 Task: Click New Customer and Set the Pnone to "(555) 555-1234" while find customer
Action: Mouse moved to (165, 22)
Screenshot: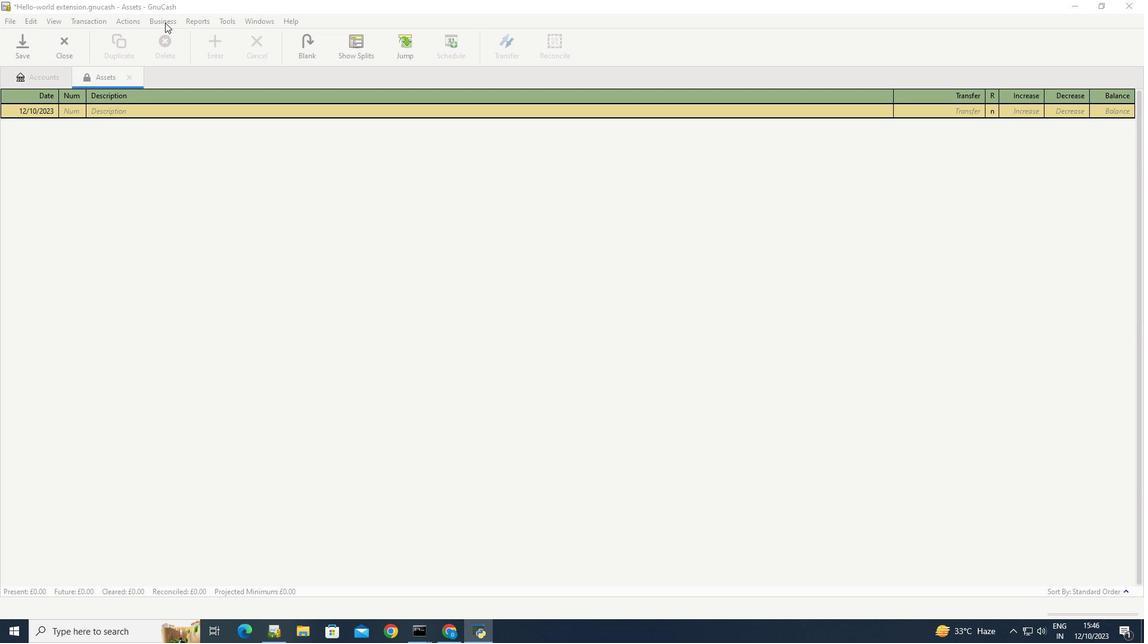 
Action: Mouse pressed left at (165, 22)
Screenshot: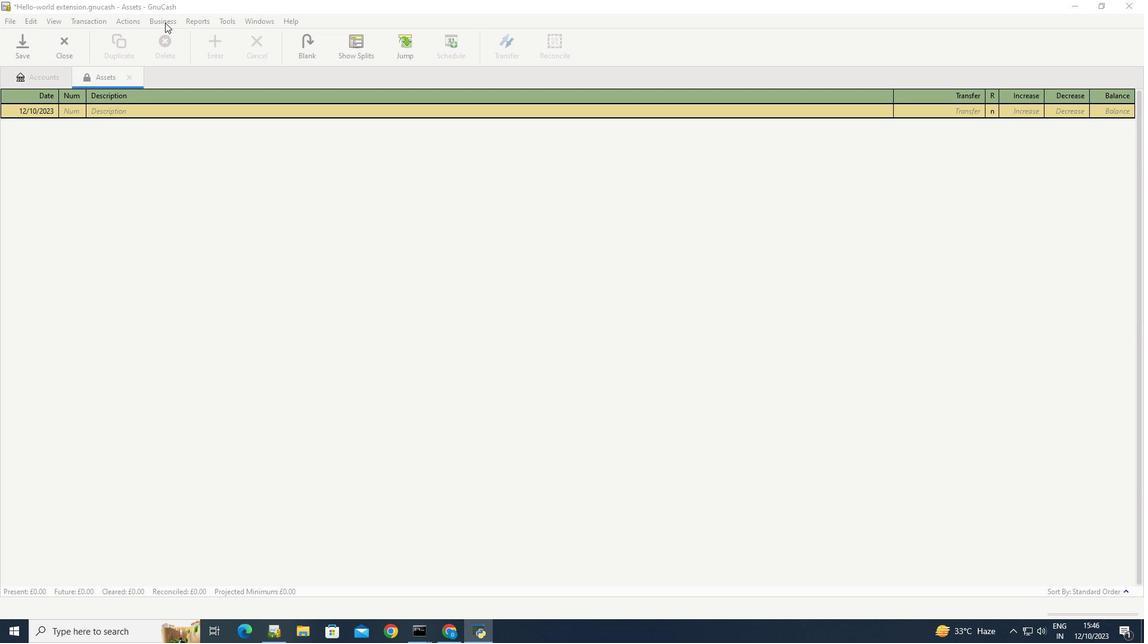 
Action: Mouse moved to (314, 66)
Screenshot: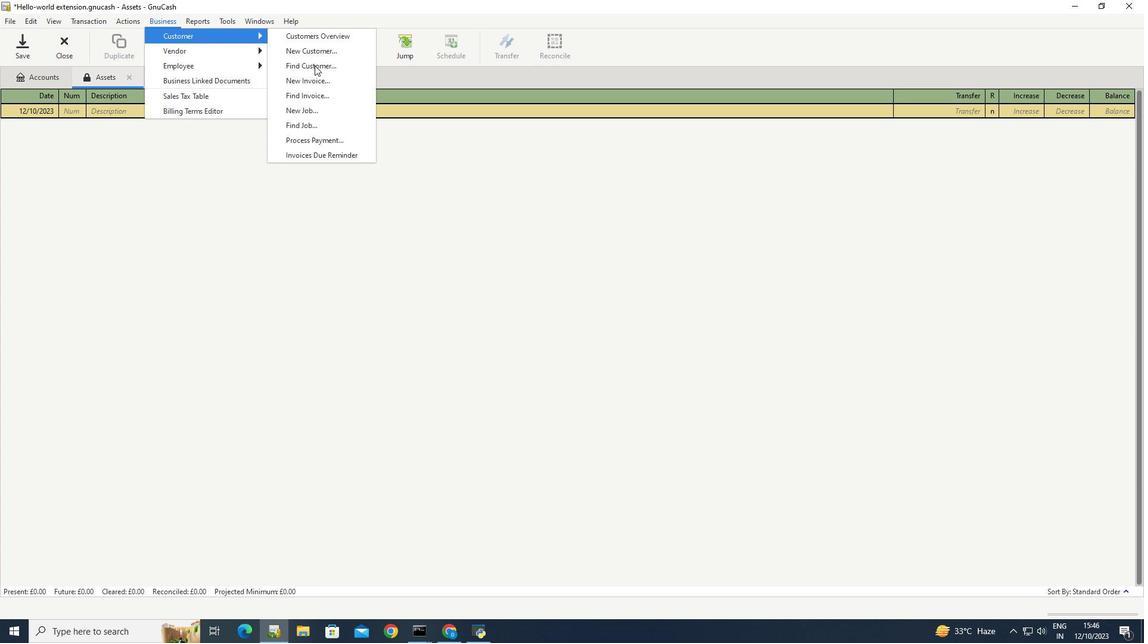 
Action: Mouse pressed left at (314, 66)
Screenshot: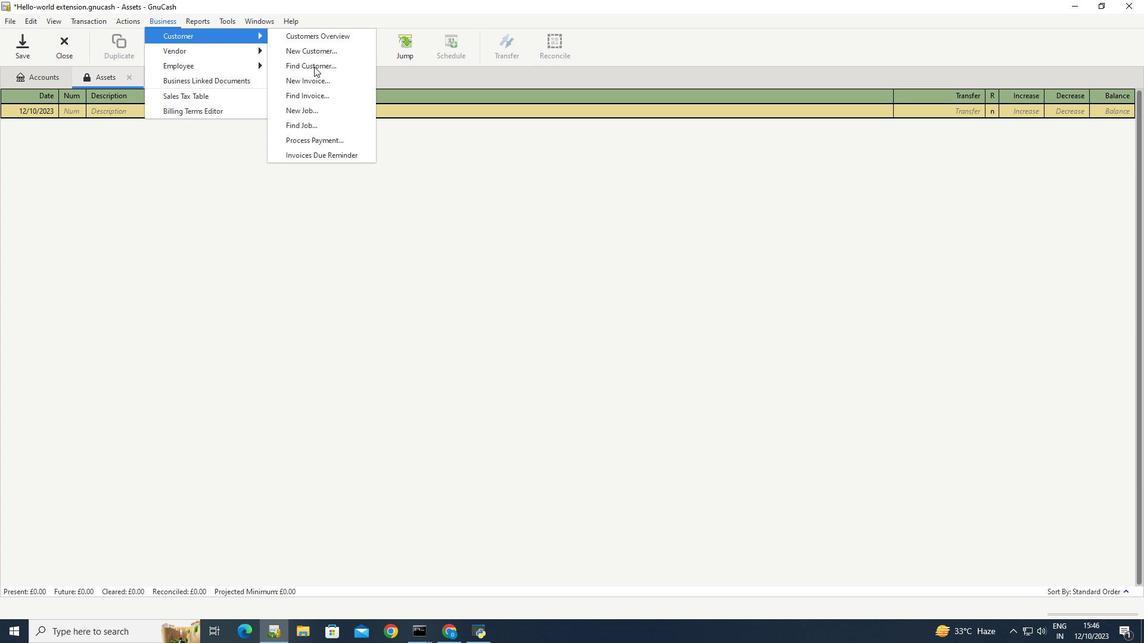 
Action: Mouse moved to (591, 410)
Screenshot: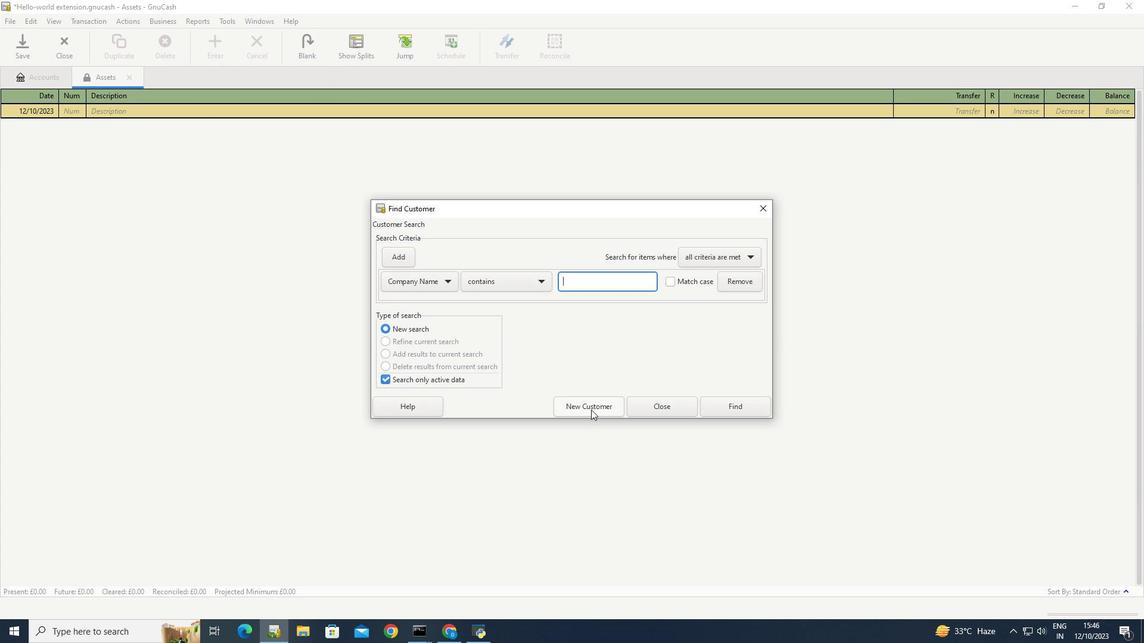 
Action: Mouse pressed left at (591, 410)
Screenshot: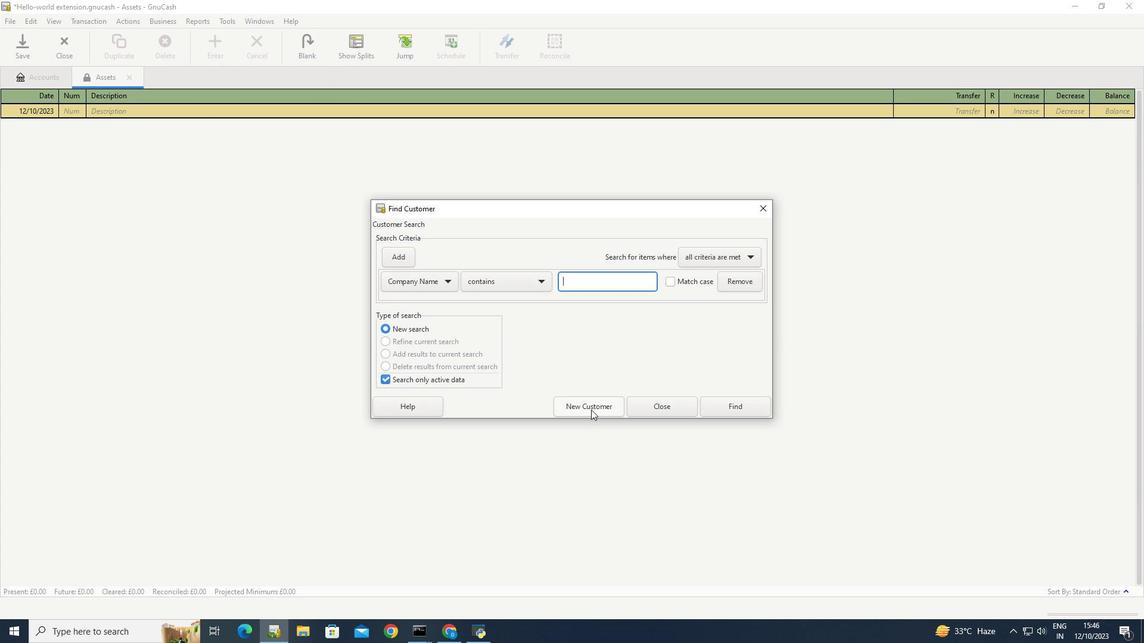 
Action: Mouse moved to (528, 389)
Screenshot: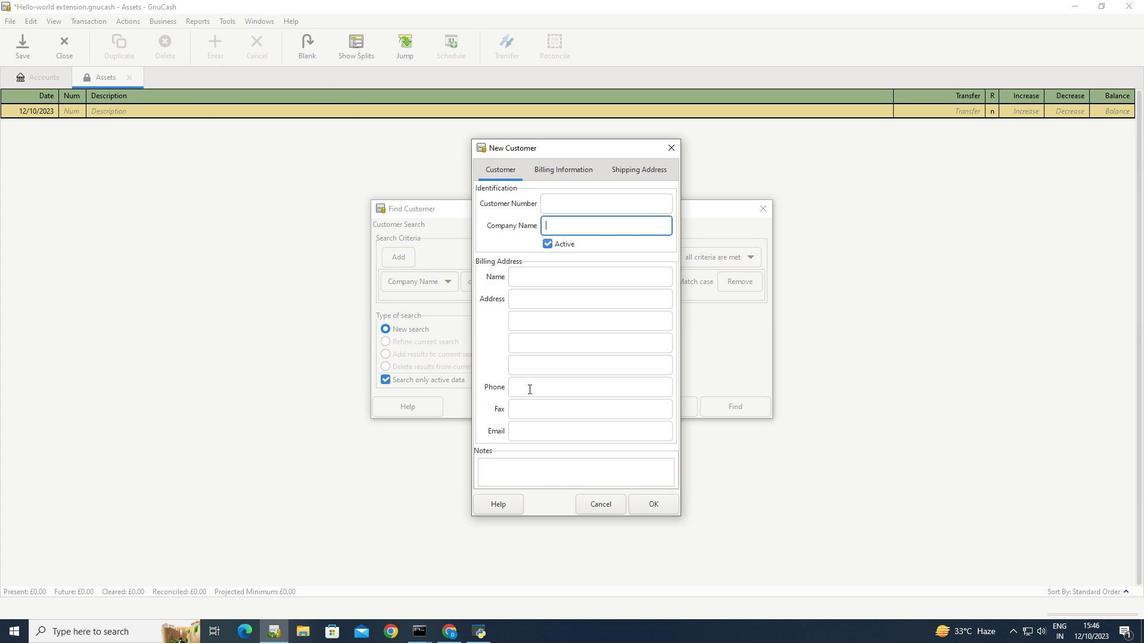 
Action: Mouse pressed left at (528, 389)
Screenshot: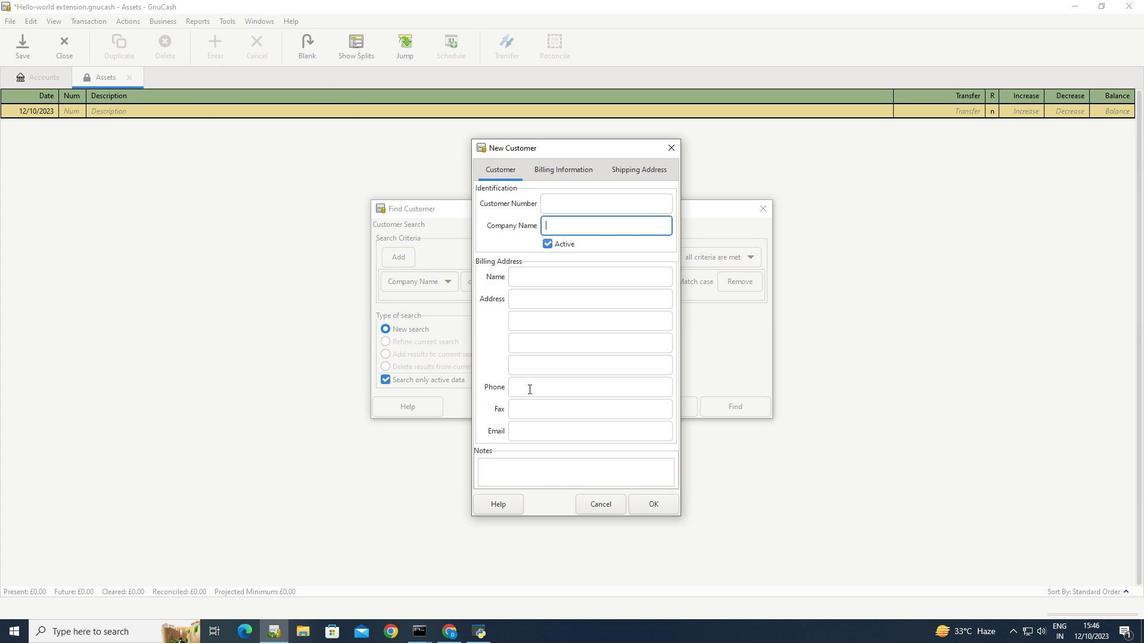 
Action: Key pressed <Key.shift_r>(555<Key.shift_r>)<Key.space>555-1234
Screenshot: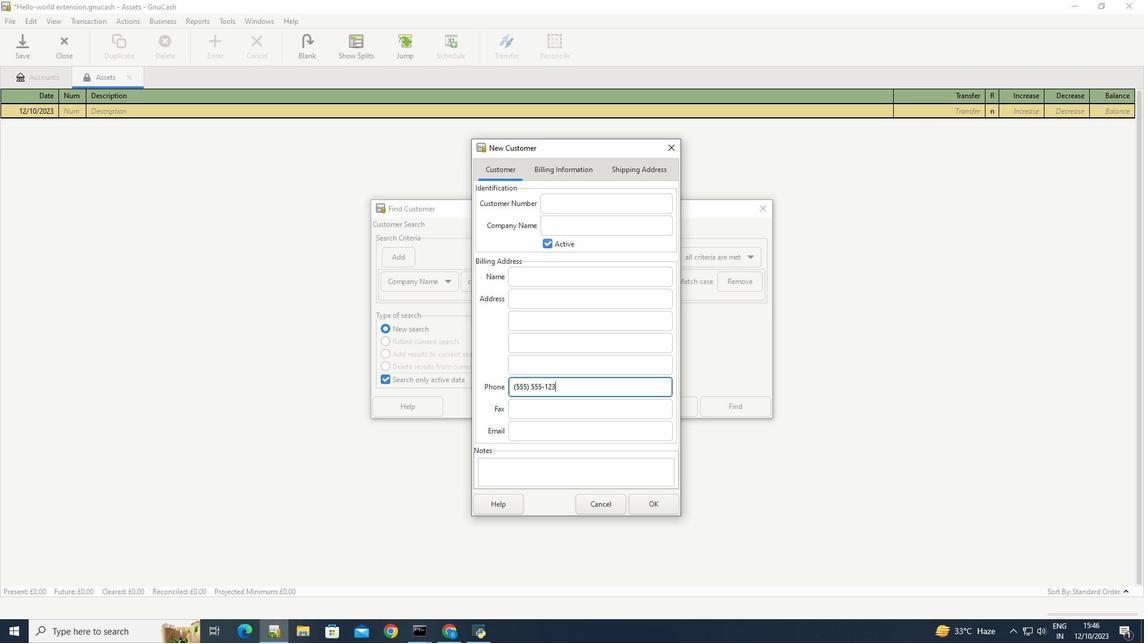 
Action: Mouse moved to (489, 364)
Screenshot: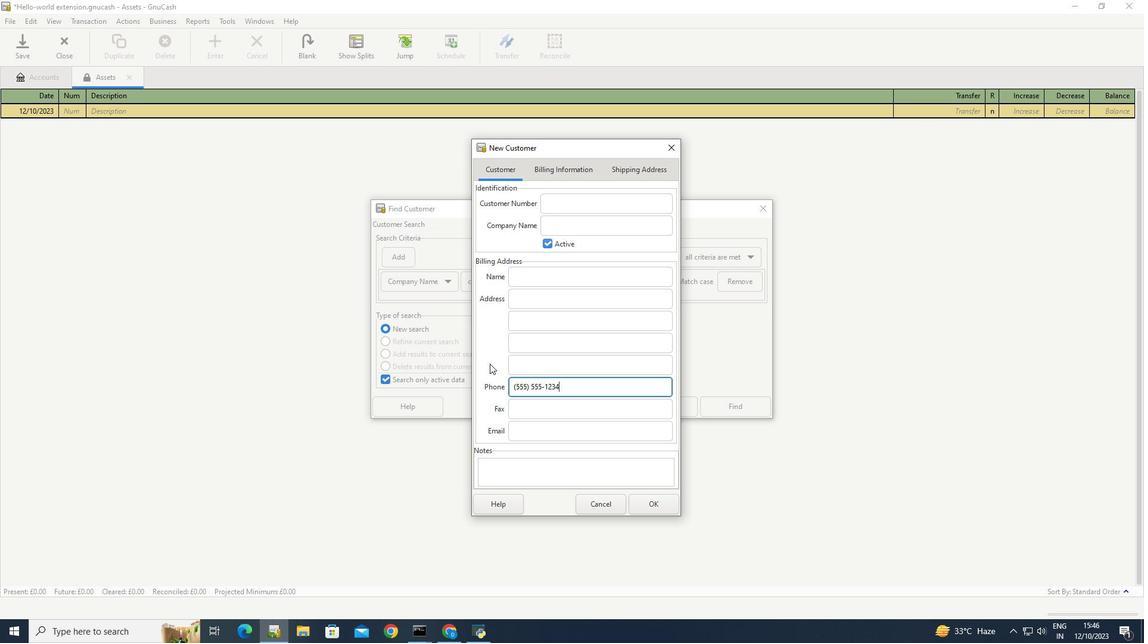 
Action: Mouse pressed left at (489, 364)
Screenshot: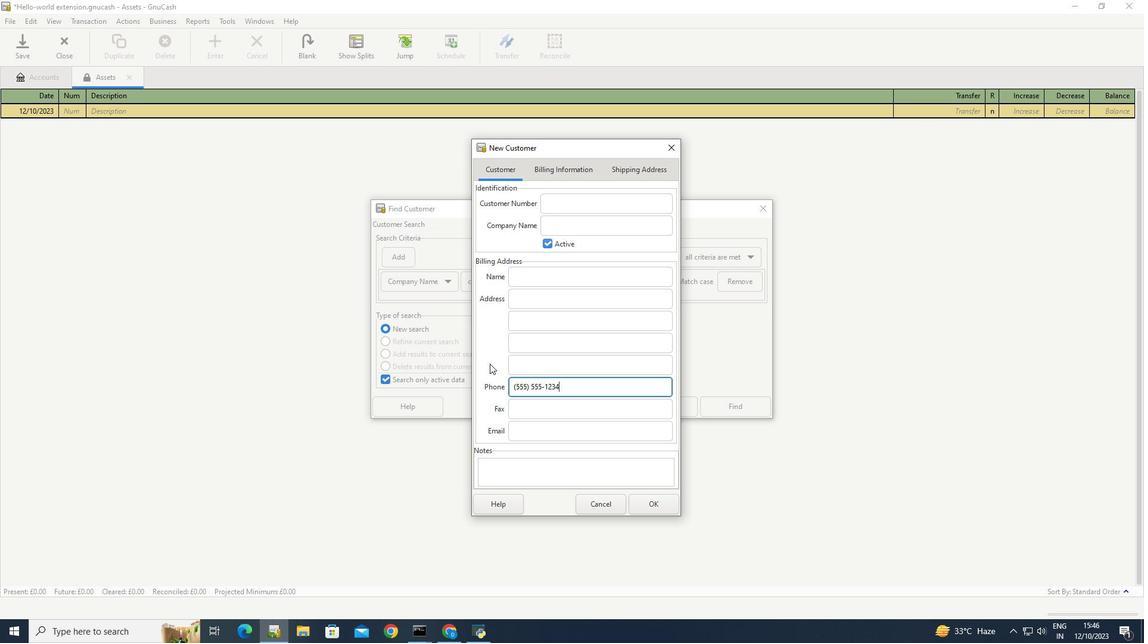 
